 Task: Create List Research in Board Customer Retention to Workspace Customer Experience. Create List Competitors in Board SEO and SEM to Workspace Customer Experience. Create List Prospects in Board Market Segmentation and Targeting Analysis to Workspace Customer Experience
Action: Mouse moved to (540, 121)
Screenshot: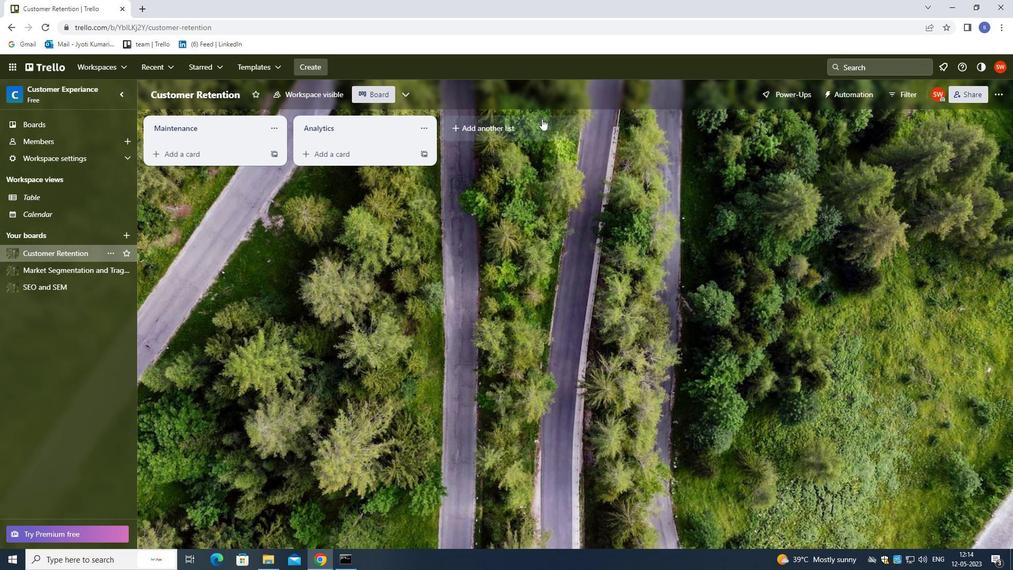 
Action: Mouse pressed left at (540, 121)
Screenshot: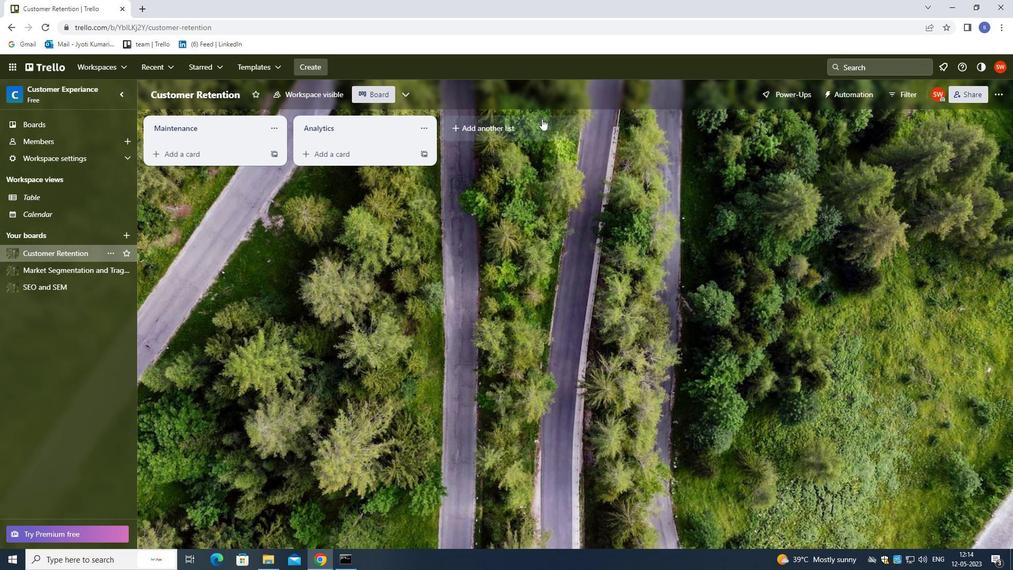 
Action: Mouse moved to (534, 128)
Screenshot: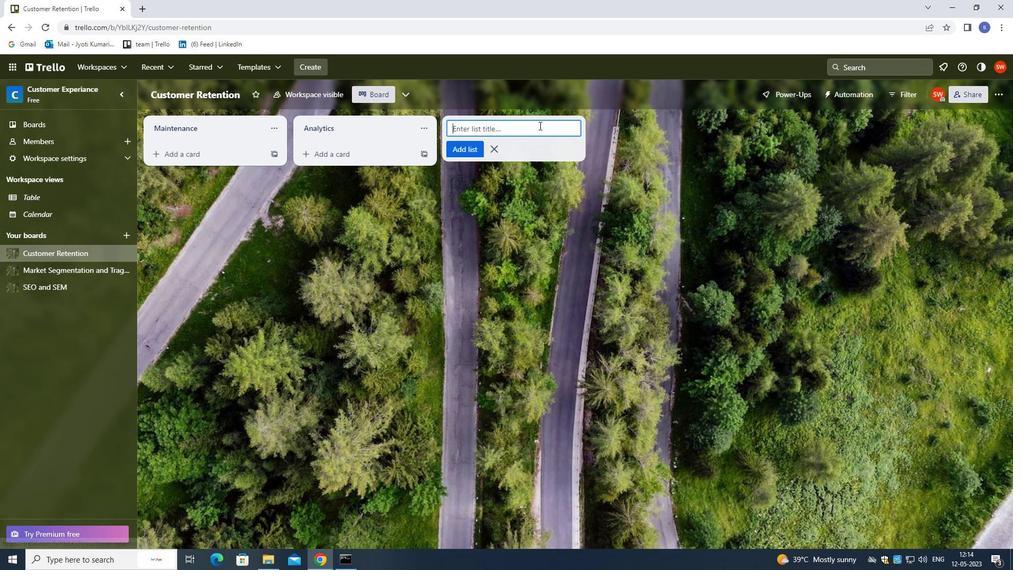 
Action: Key pressed <Key.shift>RES<Key.backspace>SEARCH<Key.enter>
Screenshot: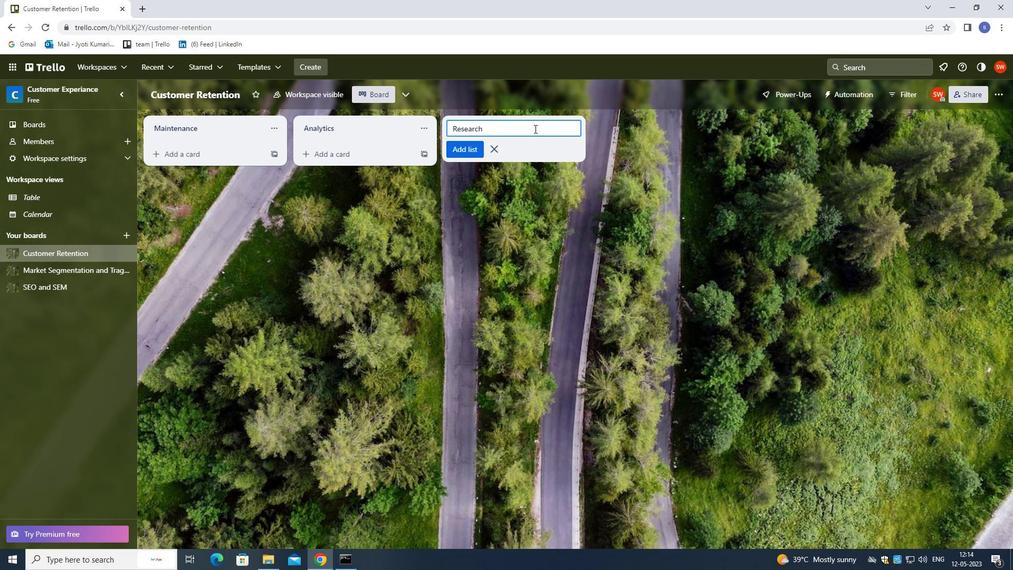 
Action: Mouse moved to (98, 291)
Screenshot: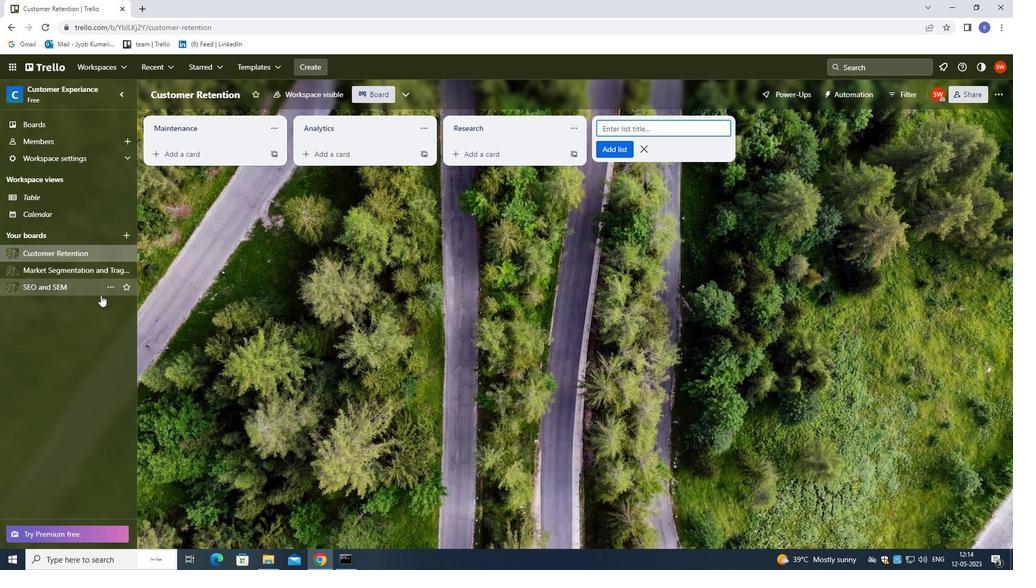 
Action: Mouse pressed left at (98, 291)
Screenshot: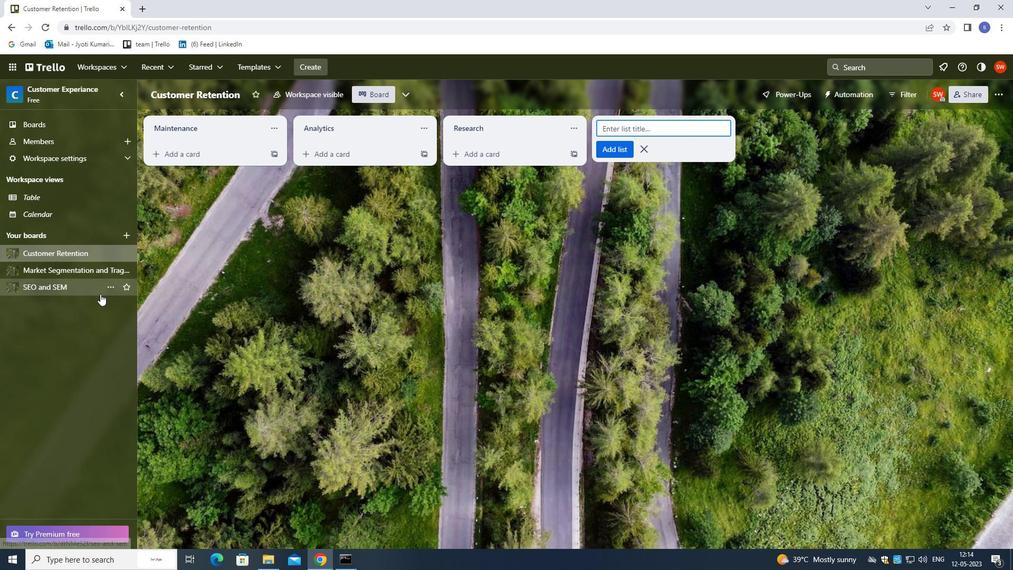 
Action: Mouse moved to (485, 126)
Screenshot: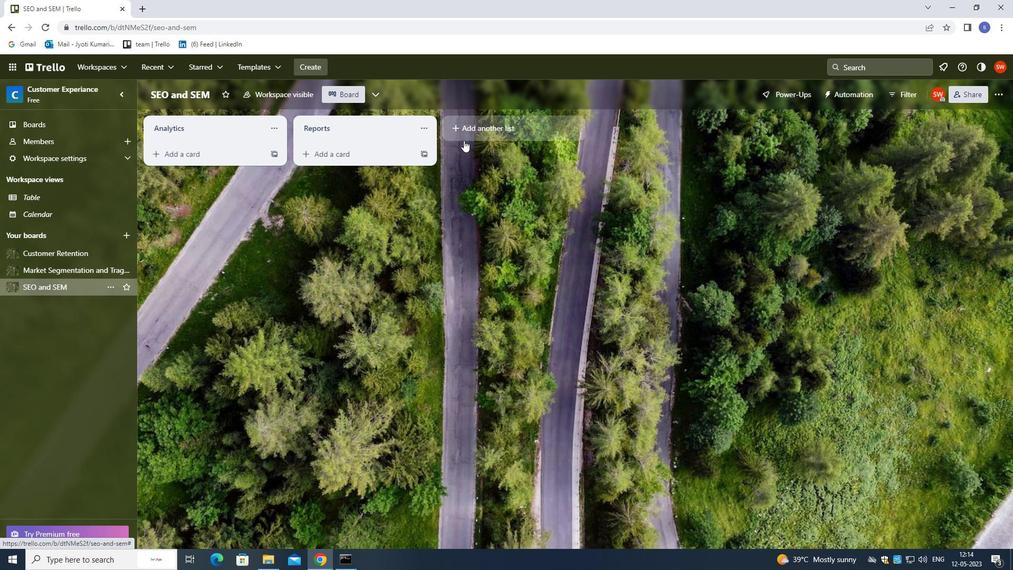 
Action: Mouse pressed left at (485, 126)
Screenshot: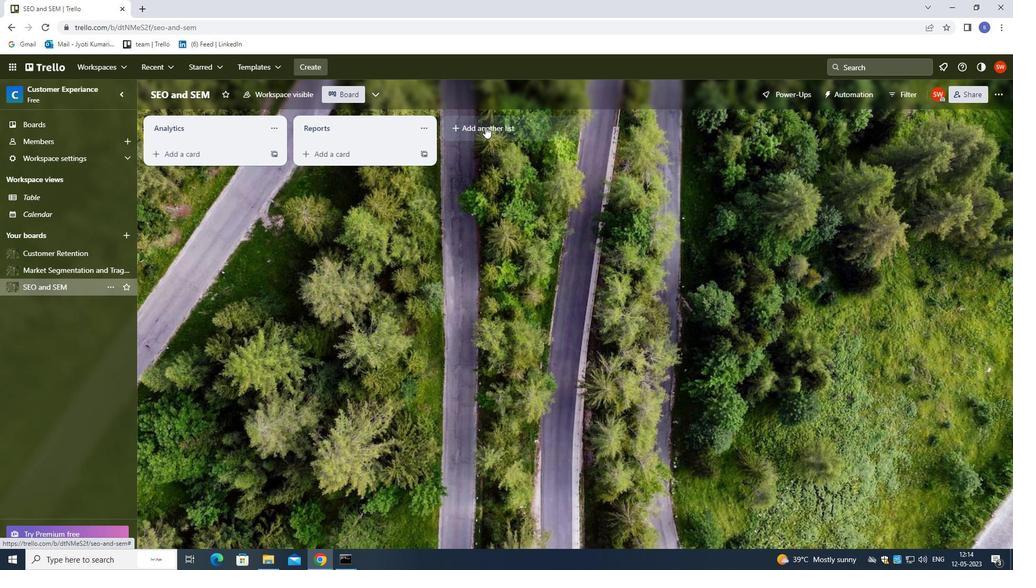 
Action: Mouse moved to (393, 67)
Screenshot: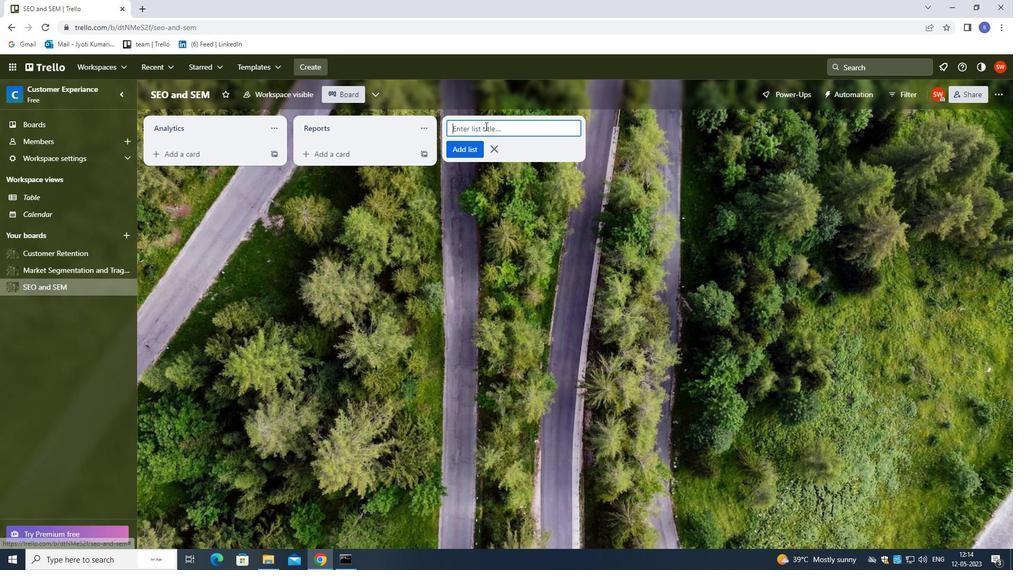 
Action: Key pressed <Key.shift>COMPETITORS<Key.enter>
Screenshot: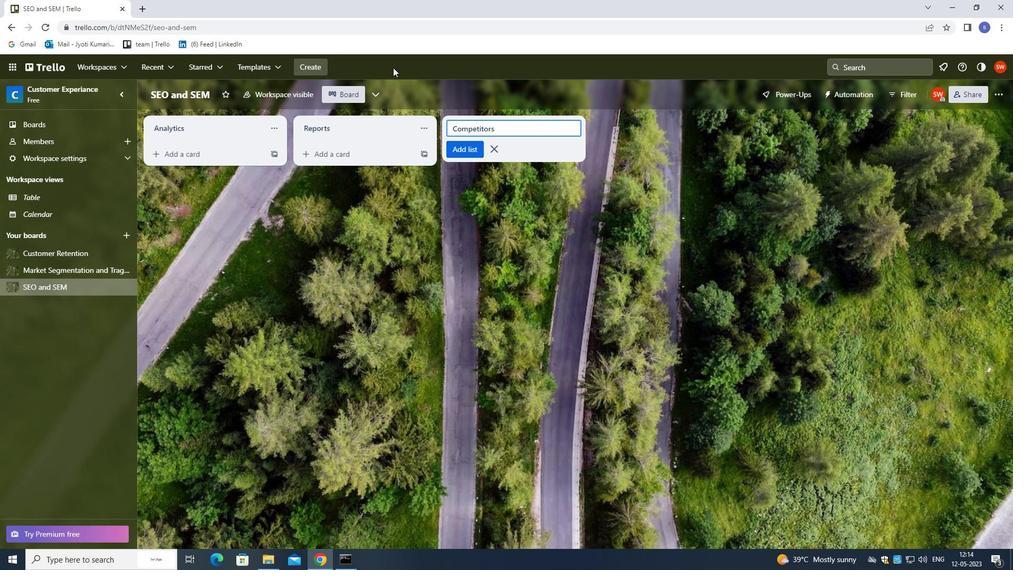 
Action: Mouse moved to (87, 271)
Screenshot: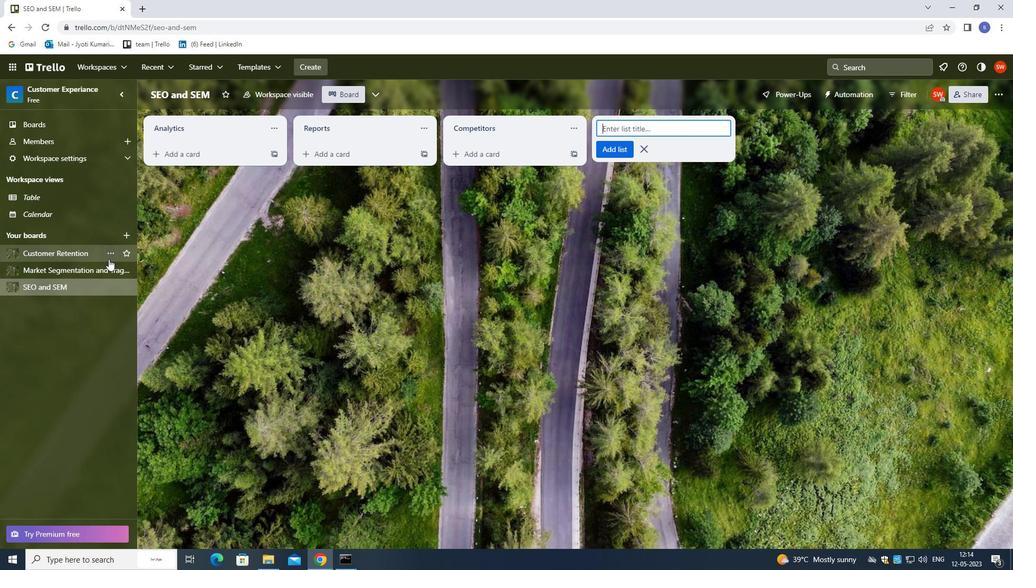 
Action: Mouse pressed left at (87, 271)
Screenshot: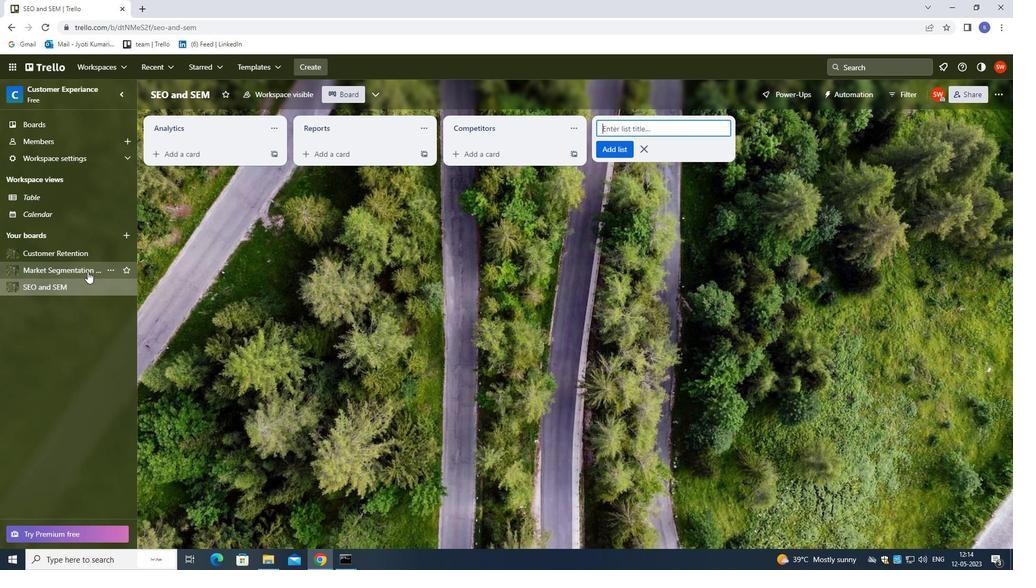 
Action: Mouse moved to (469, 129)
Screenshot: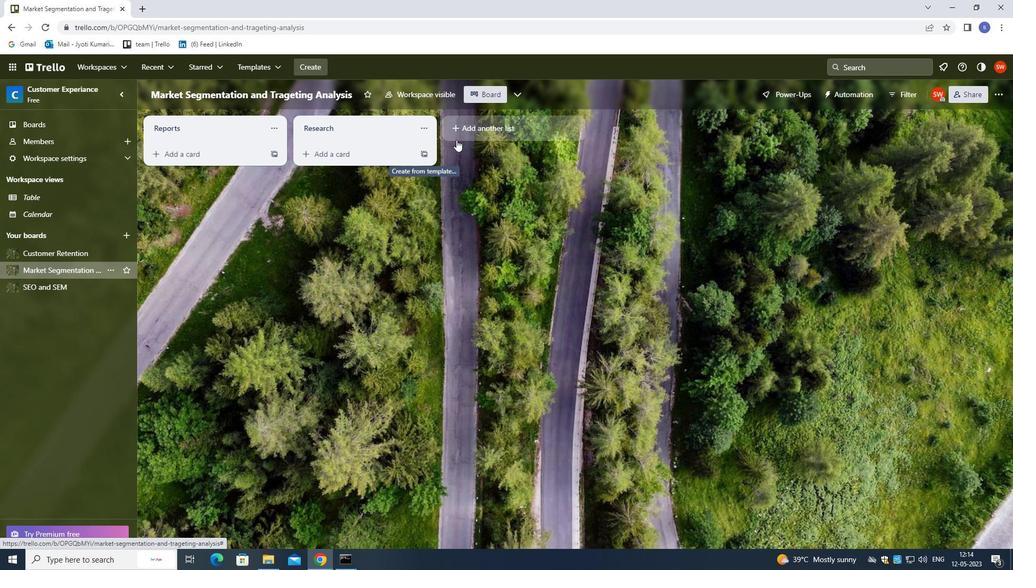 
Action: Mouse pressed left at (469, 129)
Screenshot: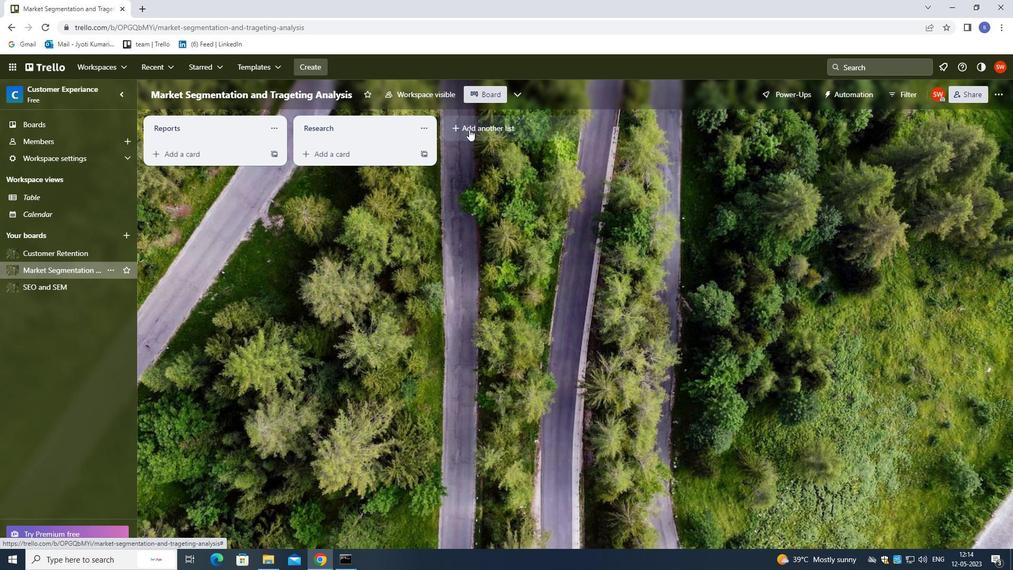 
Action: Mouse moved to (430, 99)
Screenshot: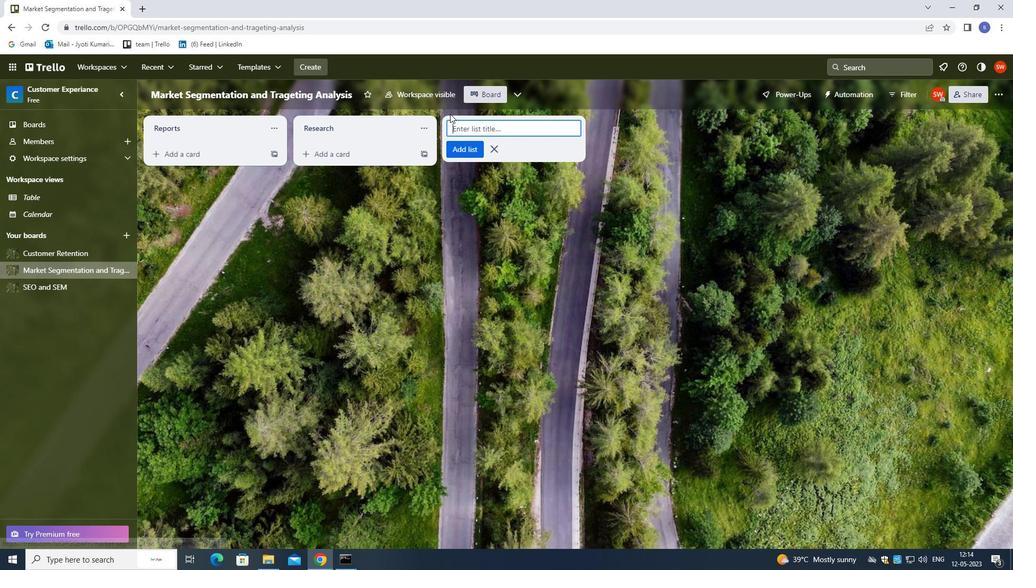 
Action: Key pressed <Key.shift>PROSPECTS<Key.enter>
Screenshot: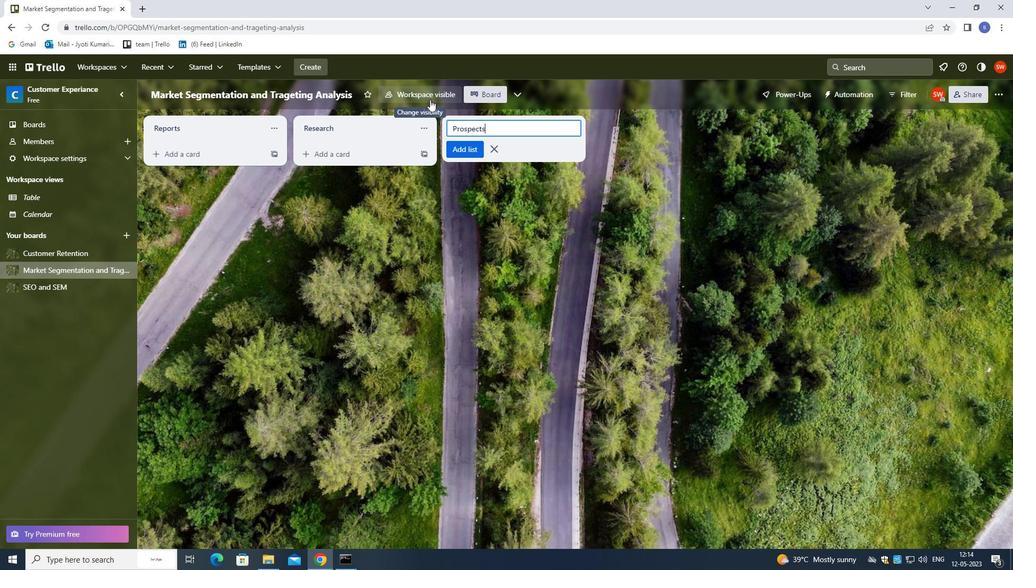 
Action: Mouse moved to (410, 271)
Screenshot: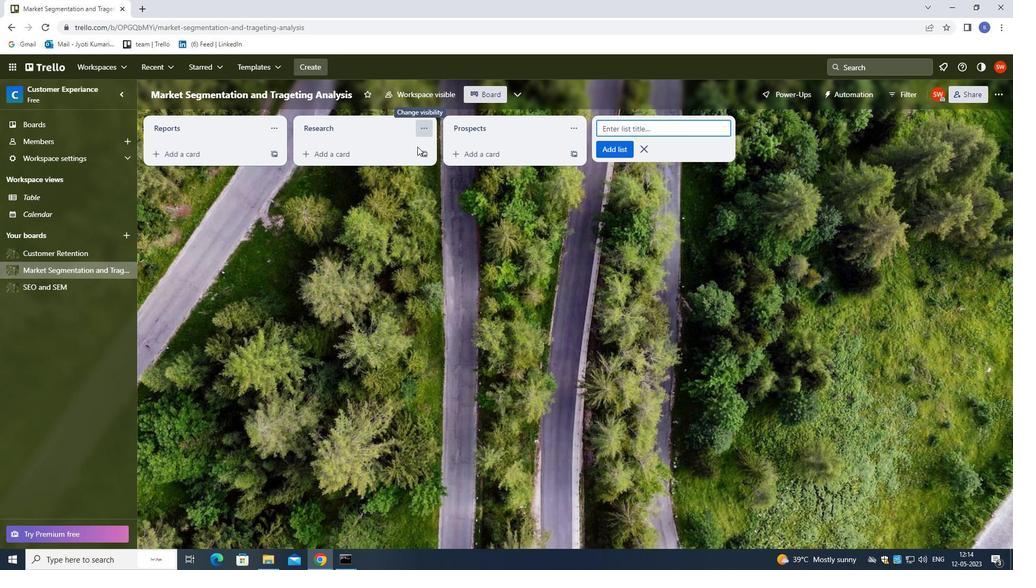 
